 Task: Show the commit history with specific date ranges, custom date formats, commit statistics, total commits, and specific commit date formats.
Action: Mouse pressed left at (203, 355)
Screenshot: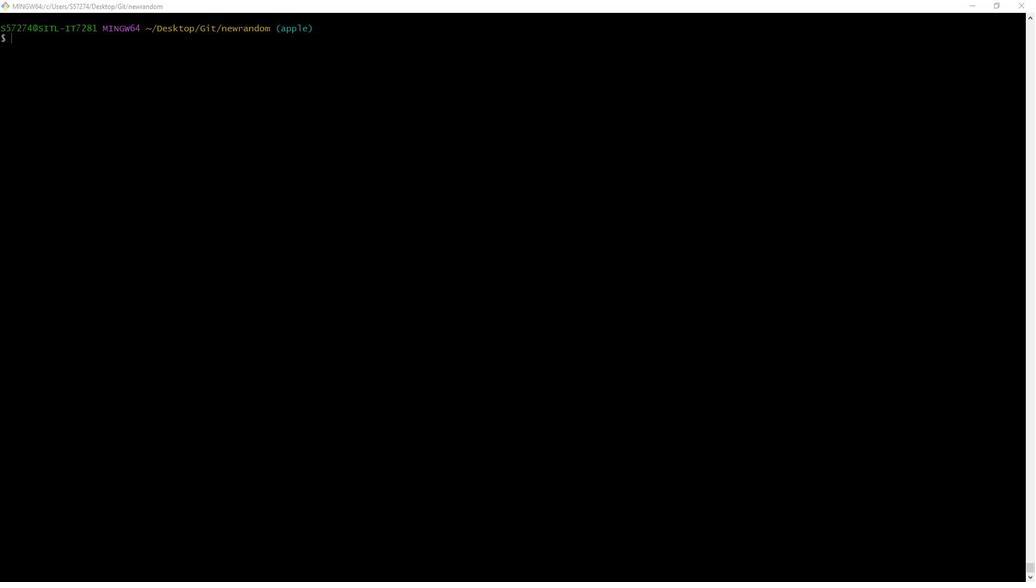 
Action: Mouse moved to (228, 251)
Screenshot: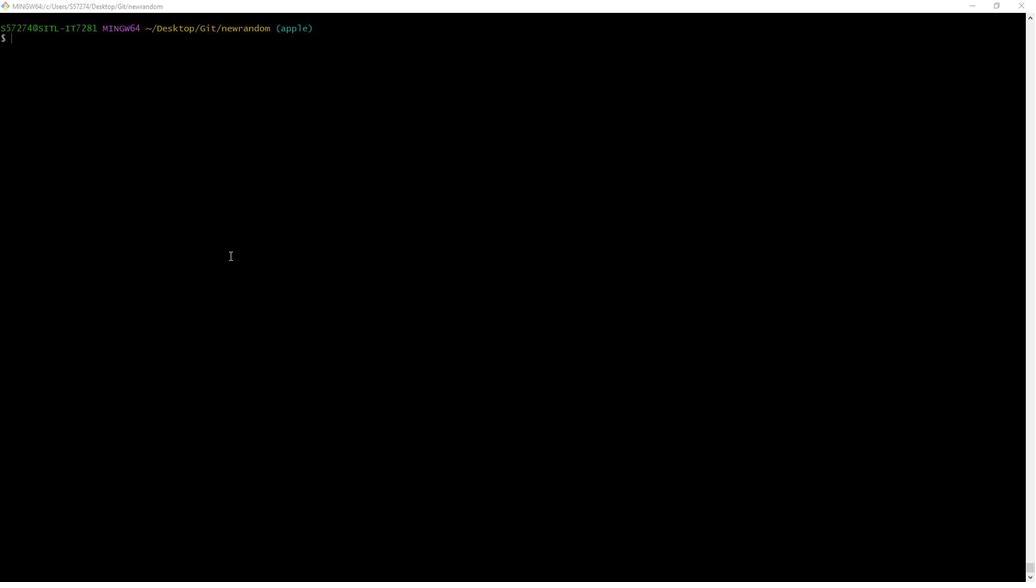 
Action: Mouse pressed left at (228, 251)
Screenshot: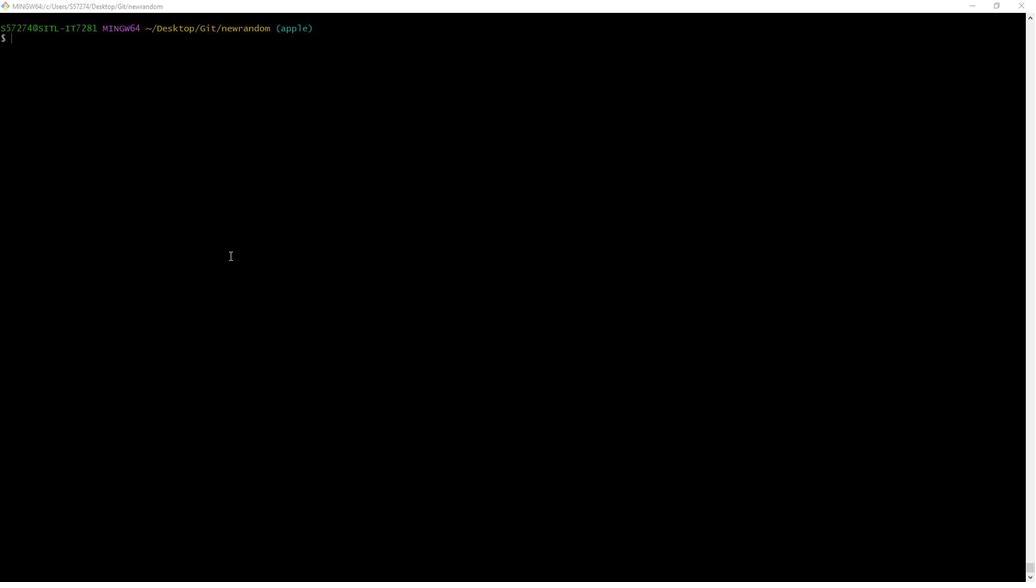 
Action: Key pressed git<Key.space>log<Key.space>--since=<Key.shift_r>"2022-01-01<Key.shift_r>"<Key.space>--until=<Key.shift_r>"2023-12-31<Key.shift_r>"<Key.space>--date=local<Key.space>--pretty=format<Key.shift_r>:'<Key.shift_r>%h<Key.space>-<Key.space><Key.shift_r>%s<Key.space><Key.shift_r><Key.shift_r><Key.shift_r>(<Key.shift_r>%an,<Key.space><Key.shift_r>%ad<Key.shift_r>)'<Key.space>--date=format<Key.shift_r>:'<Key.shift_r>Custom<Key.space><Key.shift_r>Format<Key.shift_r>:<Key.space><Key.shift_r>%<Key.shift_r><Key.shift_r><Key.shift_r><Key.shift_r>Y-<Key.shift_r>%m-<Key.shift_r>%d<Key.space><Key.shift_r>%<Key.shift_r>H<Key.shift_r>:<Key.shift_r>%<Key.shift_r>M<Key.shift_r><Key.shift_r><Key.shift_r><Key.shift_r><Key.shift_r><Key.shift_r>:<Key.shift_r>%<Key.shift_r>S'<Key.space>--stat<Key.space><Key.shift_r><Key.shift_r><Key.shift_r><Key.shift_r><Key.shift_r><Key.shift_r><Key.shift_r><Key.shift_r><Key.shift_r><Key.shift_r><Key.shift_r><Key.shift_r><Key.shift_r><Key.shift_r><Key.shift_r><Key.shift_r><Key.shift_r><Key.shift_r><Key.shift_r><Key.shift_r><Key.shift_r><Key.shift_r><Key.shift_r><Key.shift_r><Key.shift_r><Key.shift_r><Key.shift_r><Key.shift_r><Key.shift_r><Key.shift_r>&&<Key.space>git<Key.space>rev-list<Key.space>--count<Key.space>--since=<Key.shift_r>"2022-01-01<Key.shift_r><Key.shift_r><Key.shift_r><Key.shift_r><Key.shift_r>"<Key.space>--ubt<Key.backspace><Key.backspace>ntil=<Key.shift_r>"2023-23<Key.backspace><Key.backspace>12-31<Key.shift_r>"<Key.space><Key.shift_r>HEAD<Key.enter><Key.enter><Key.enter><Key.down><Key.down><Key.down><Key.down><Key.down><Key.down><Key.down><Key.down><Key.down><Key.down><Key.down><Key.down><Key.down><Key.down><Key.down><Key.down><Key.down><Key.down><Key.down><Key.down><Key.down><Key.down><Key.down><Key.down><Key.down><Key.down><Key.down><Key.down><Key.down><Key.down><Key.down><Key.down><Key.down><Key.down><Key.down><Key.down><Key.down><Key.down><Key.down><Key.down><Key.down><Key.down><Key.down><Key.down><Key.down><Key.down><Key.down><Key.down><Key.down><Key.down><Key.down><Key.down><Key.down><Key.down><Key.down><Key.down><Key.down><Key.down><Key.down><Key.down><Key.down><Key.down><Key.down><Key.down><Key.down><Key.down><Key.down><Key.down><Key.down><Key.down><Key.down><Key.down><Key.down><Key.down><Key.down><Key.down><Key.down><Key.down><Key.down><Key.down><Key.down><Key.down><Key.down><Key.down><Key.down><Key.down><Key.down><Key.down><Key.down><Key.down><Key.down><Key.down><Key.down><Key.down><Key.down><Key.down><Key.down><Key.down><Key.down><Key.down><Key.down><Key.down><Key.down><Key.down><Key.down><Key.down><Key.down><Key.down><Key.down><Key.down><Key.down><Key.down><Key.down><Key.down><Key.down><Key.down><Key.down><Key.down><Key.down><Key.down><Key.down><Key.down><Key.down><Key.down><Key.down><Key.down><Key.down><Key.down><Key.down><Key.down><Key.down><Key.down><Key.down><Key.down><Key.down><Key.down><Key.down><Key.down><Key.down><Key.down><Key.down><Key.down><Key.down><Key.down><Key.down><Key.down><Key.down><Key.down><Key.down><Key.down><Key.down><Key.down><Key.down><Key.down><Key.down><Key.down><Key.down><Key.down><Key.down><Key.down><Key.down><Key.down><Key.down><Key.down><Key.down><Key.down><Key.down><Key.down><Key.down><Key.down><Key.down><Key.down><Key.down><Key.down><Key.down><Key.down><Key.down><Key.down><Key.down><Key.down><Key.down><Key.down><Key.down><Key.down><Key.down><Key.down><Key.down><Key.down><Key.down><Key.down><Key.down><Key.down><Key.down><Key.down><Key.down><Key.down><Key.down><Key.down><Key.down><Key.down><Key.down><Key.down><Key.down><Key.down><Key.down><Key.down><Key.down><Key.down><Key.down><Key.down><Key.down><Key.down><Key.down><Key.down><Key.down><Key.down><Key.down><Key.down><Key.down><Key.down><Key.down><Key.down><Key.down><Key.down><Key.down><Key.down><Key.down><Key.down><Key.down><Key.down><Key.down><Key.down><Key.down><Key.down><Key.down><Key.down><Key.down><Key.down><Key.down><Key.down><Key.down><Key.down><Key.down><Key.down><Key.down><Key.down><Key.down><Key.down><Key.down><Key.down><Key.down><Key.down><Key.down><Key.down><Key.down><Key.down><Key.down><Key.down><Key.down><Key.down><Key.down><Key.down><Key.down><Key.down><Key.down><Key.down><Key.down><Key.down><Key.down><Key.down><Key.down><Key.down><Key.down><Key.down><Key.down><Key.down><Key.down><Key.down><Key.down><Key.down><Key.down><Key.down><Key.down><Key.down><Key.down><Key.down><Key.down>q
Screenshot: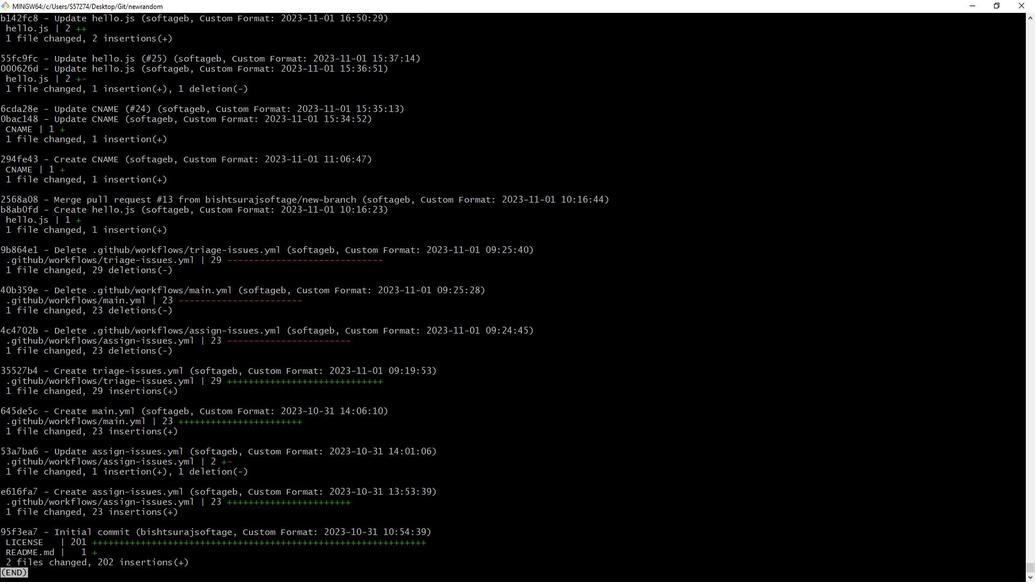 
Action: Mouse moved to (213, 303)
Screenshot: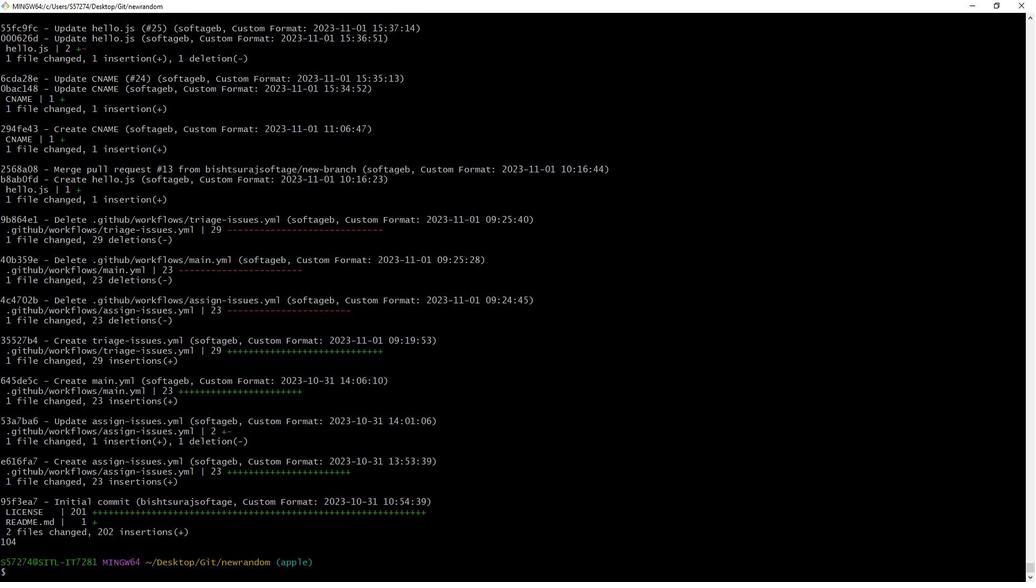 
Action: Mouse pressed left at (213, 303)
Screenshot: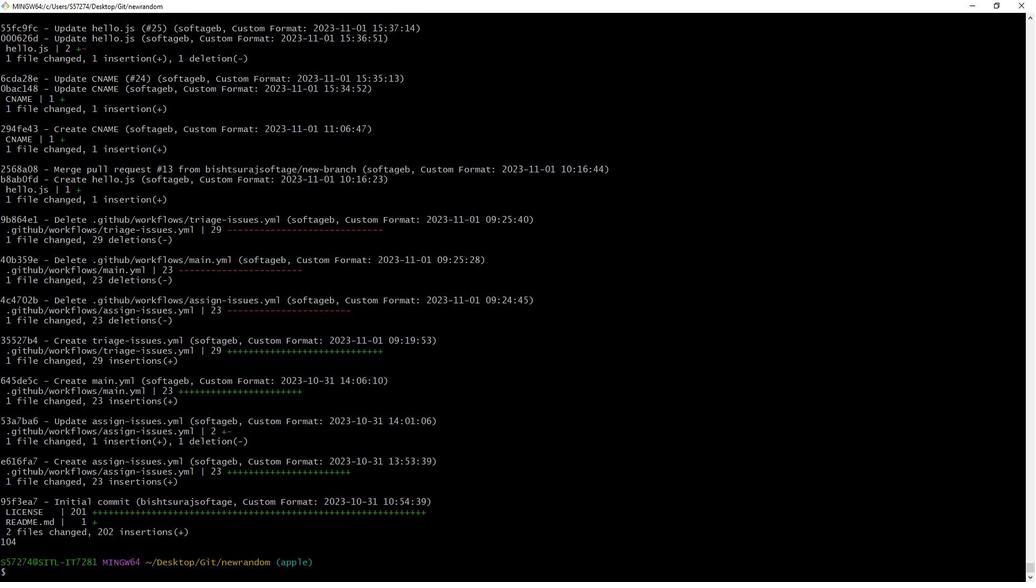 
